 Task: Check the average views per listing of backyard in the last 3 years.
Action: Mouse moved to (901, 198)
Screenshot: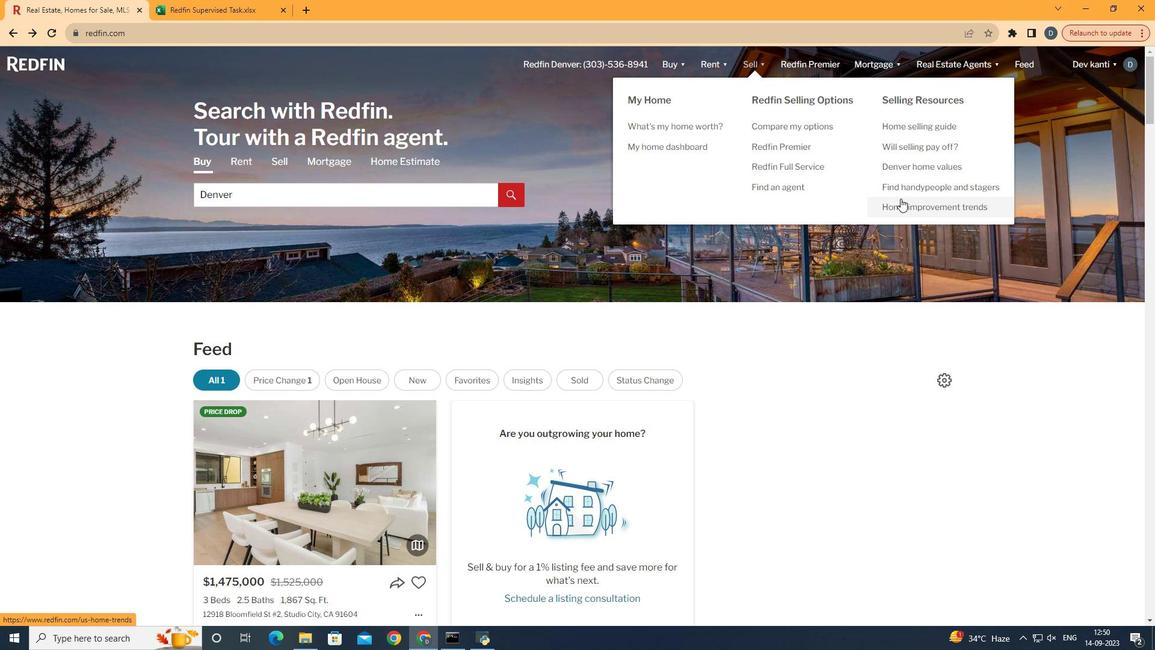 
Action: Mouse pressed left at (901, 198)
Screenshot: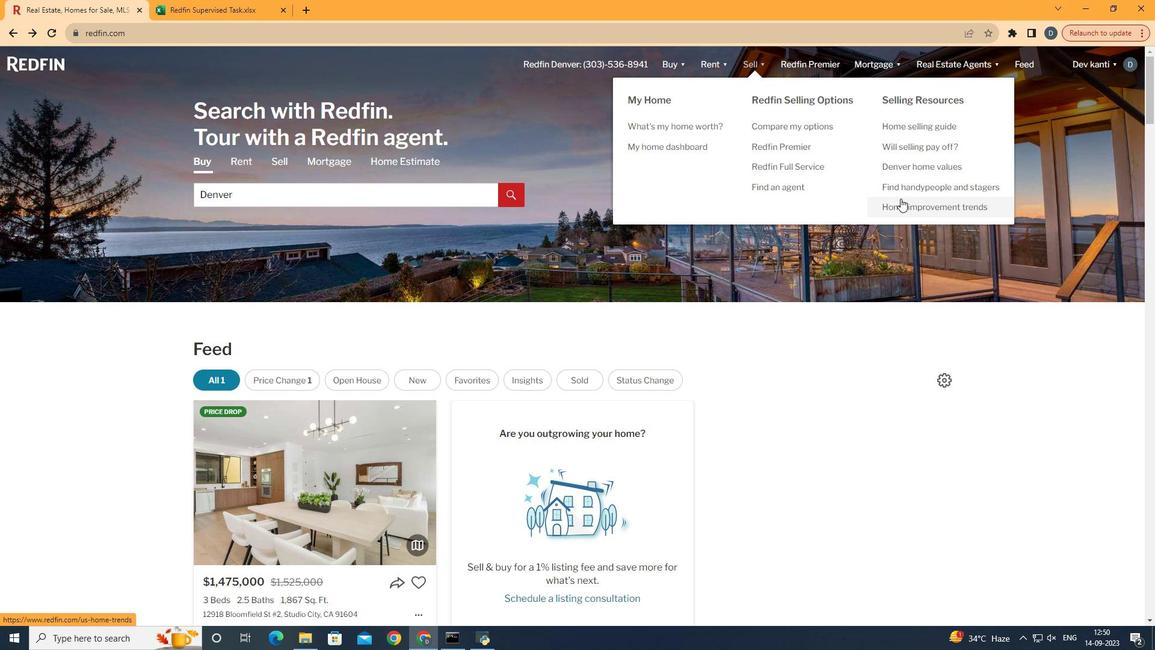 
Action: Mouse moved to (284, 222)
Screenshot: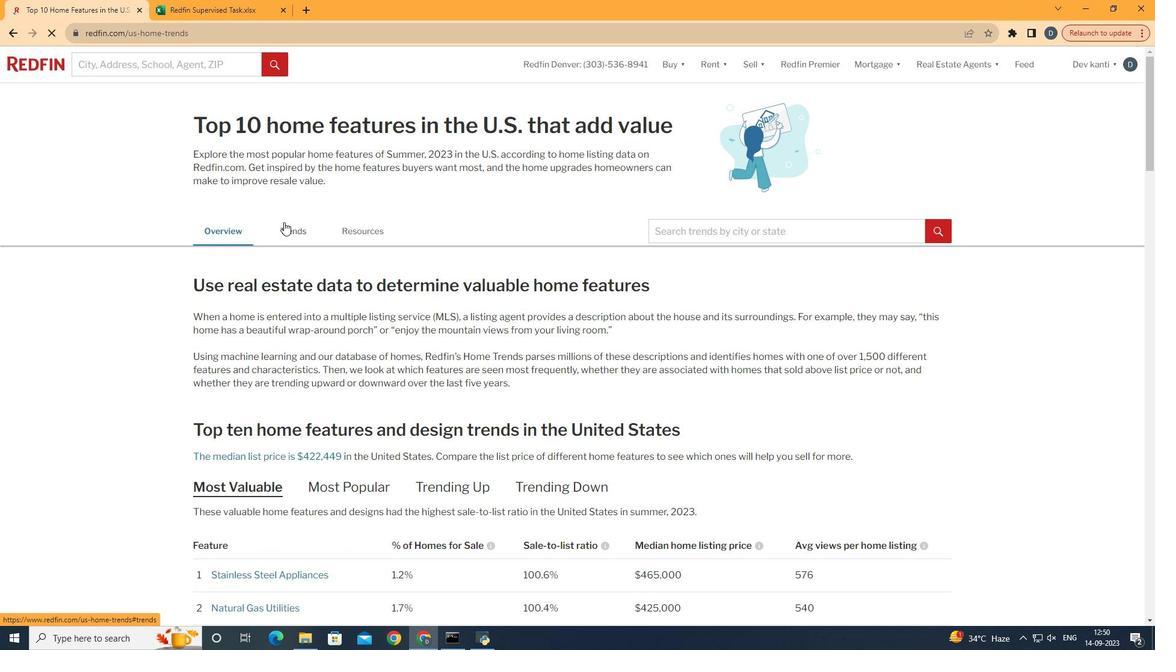 
Action: Mouse pressed left at (284, 222)
Screenshot: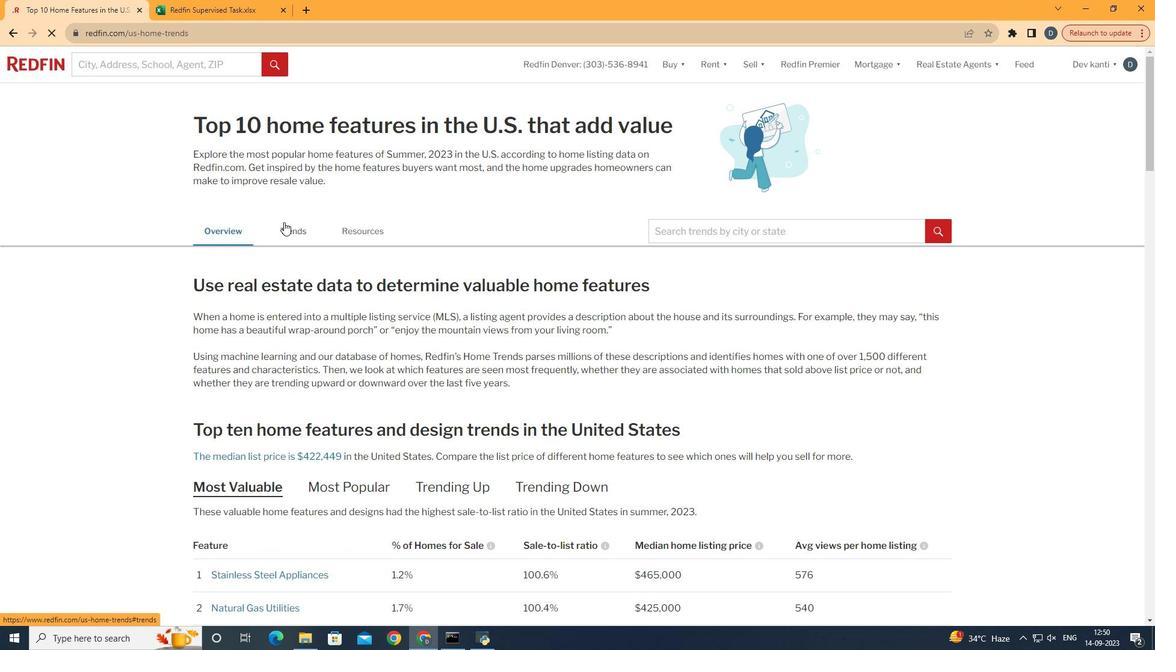 
Action: Mouse moved to (349, 310)
Screenshot: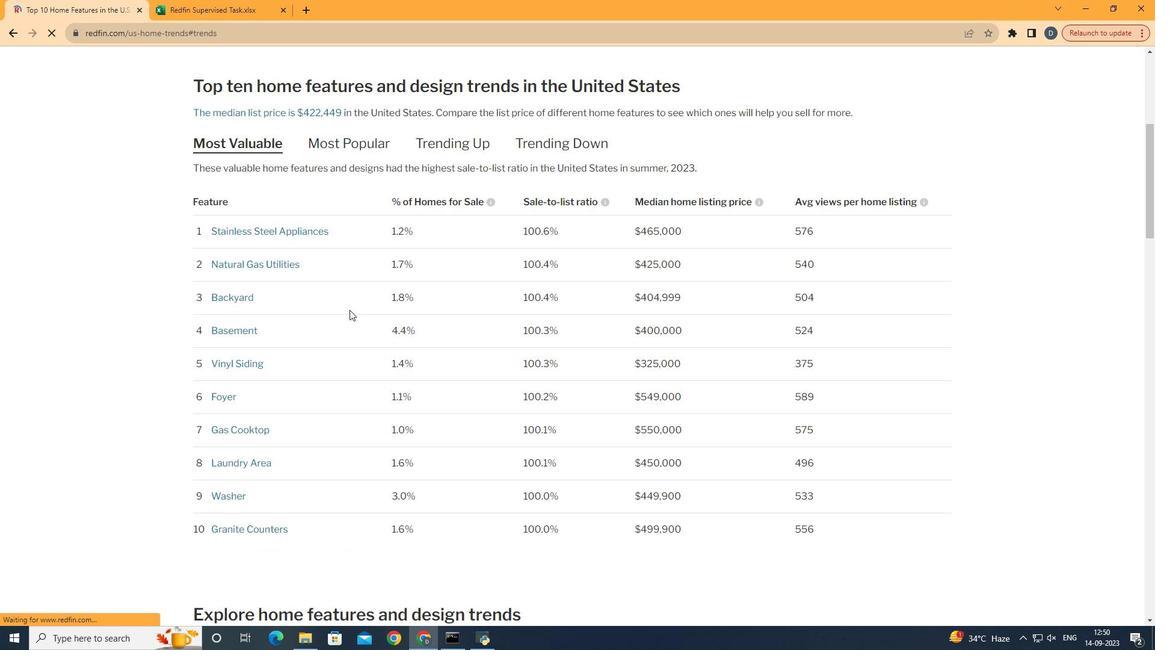 
Action: Mouse scrolled (349, 309) with delta (0, 0)
Screenshot: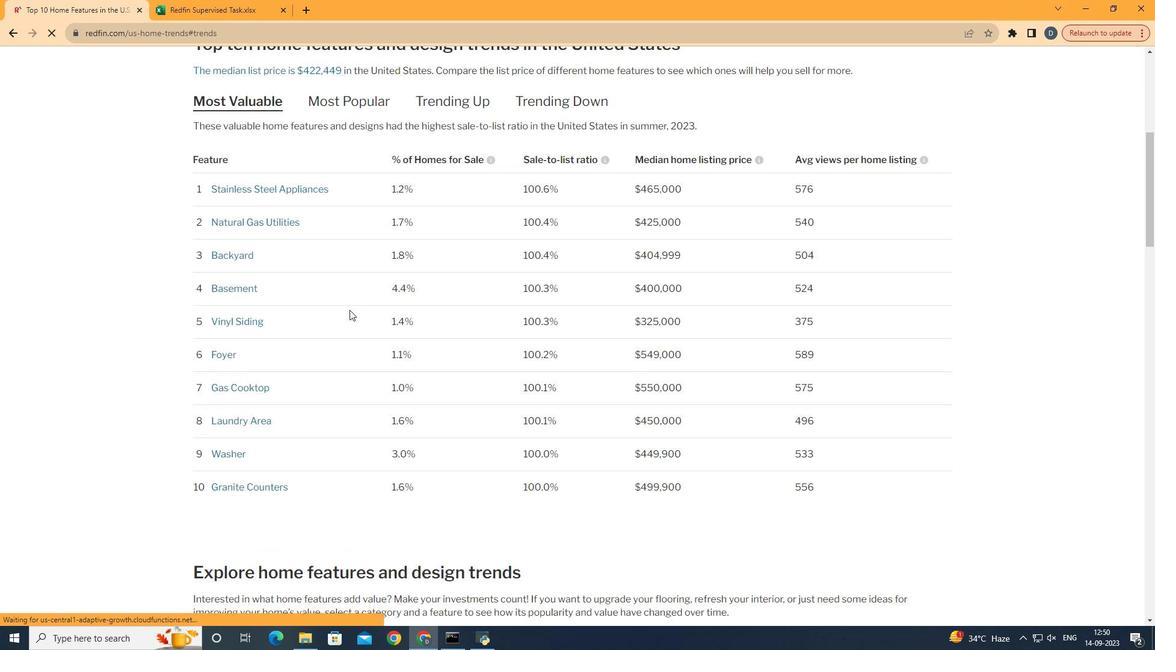 
Action: Mouse scrolled (349, 309) with delta (0, 0)
Screenshot: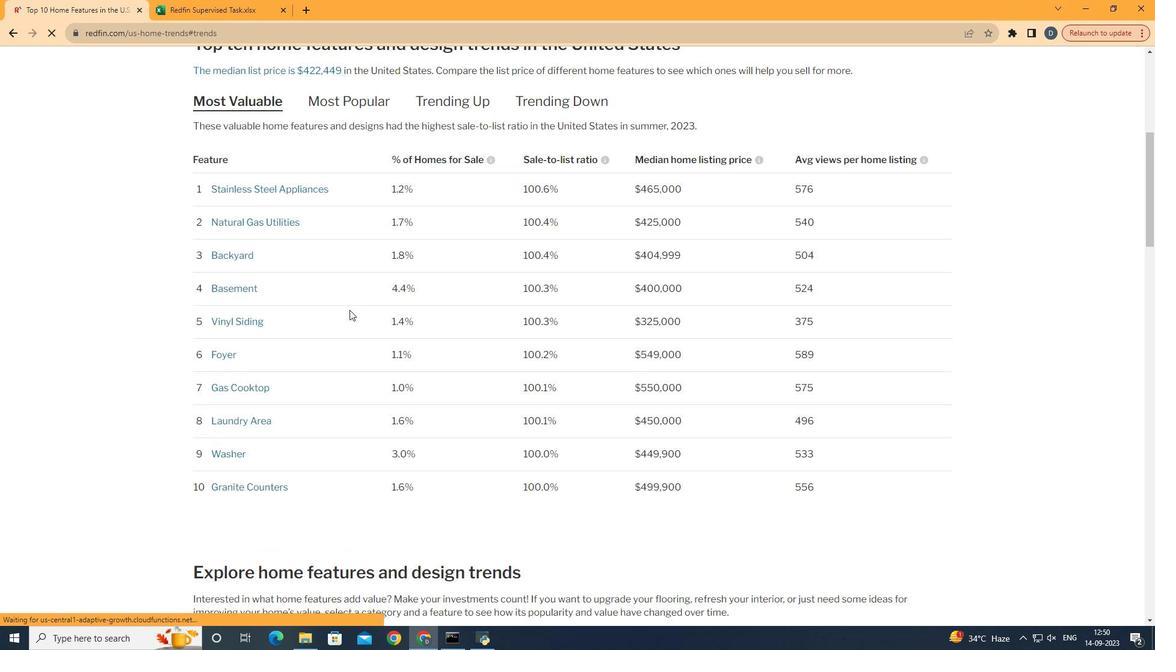
Action: Mouse scrolled (349, 309) with delta (0, 0)
Screenshot: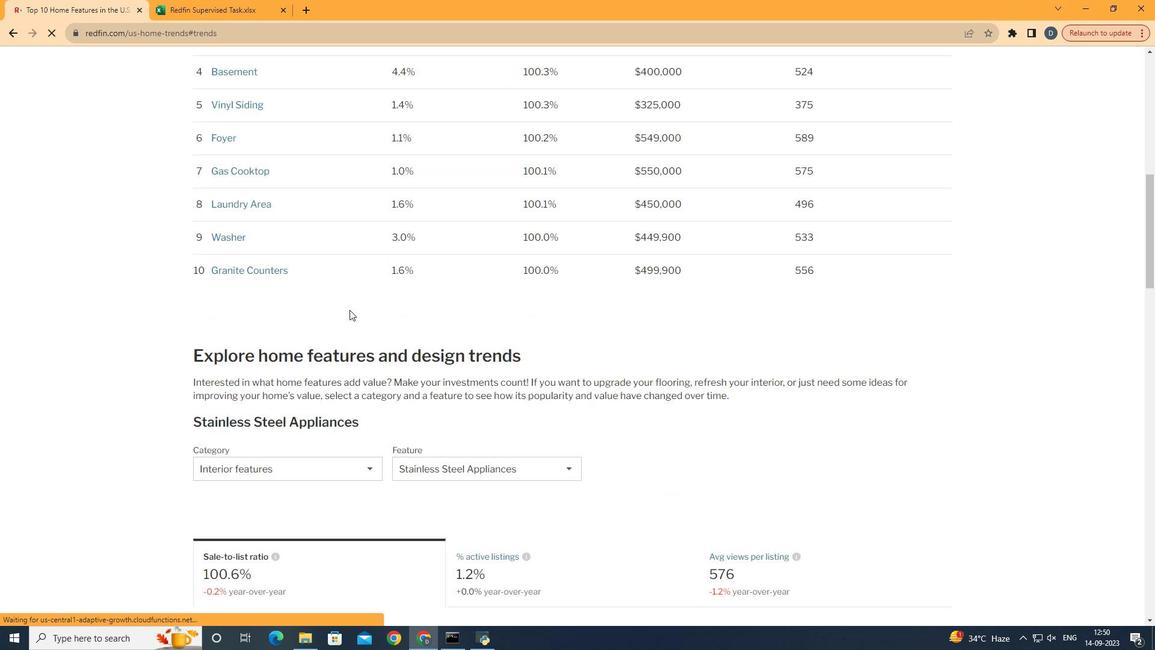 
Action: Mouse scrolled (349, 309) with delta (0, 0)
Screenshot: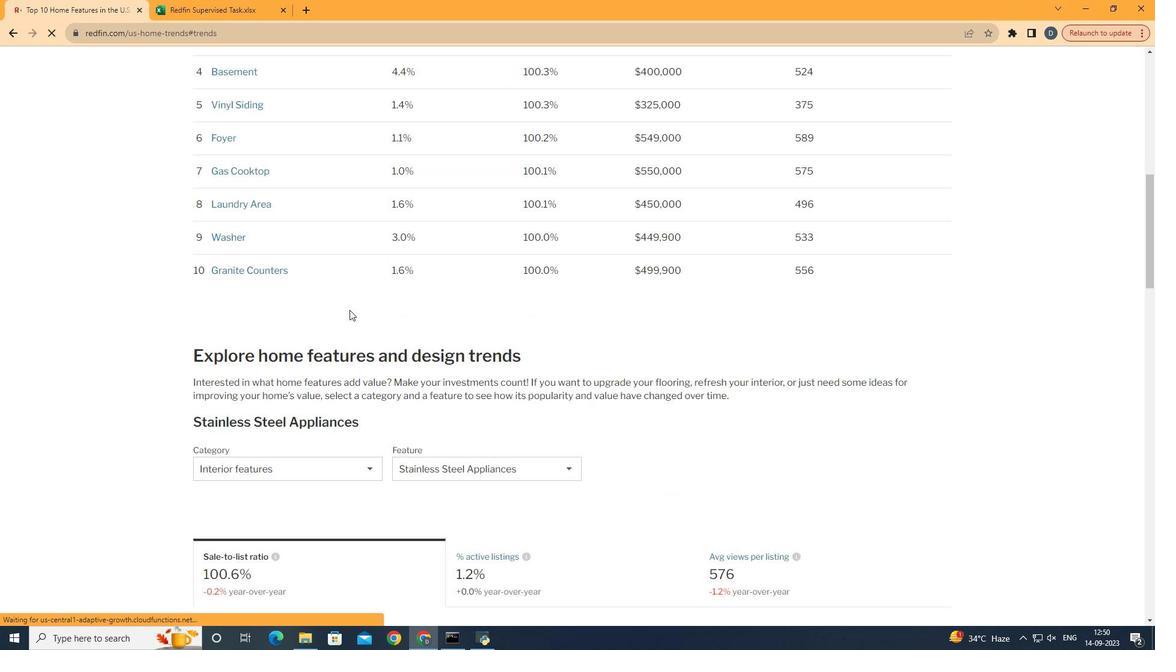 
Action: Mouse scrolled (349, 309) with delta (0, 0)
Screenshot: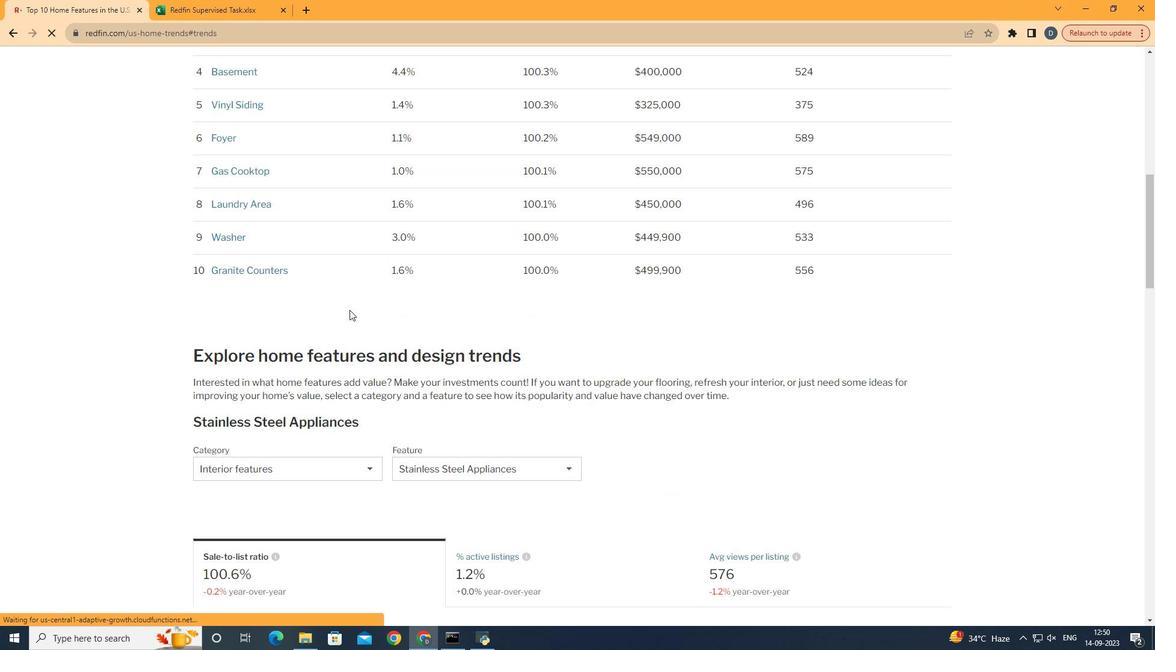 
Action: Mouse scrolled (349, 309) with delta (0, 0)
Screenshot: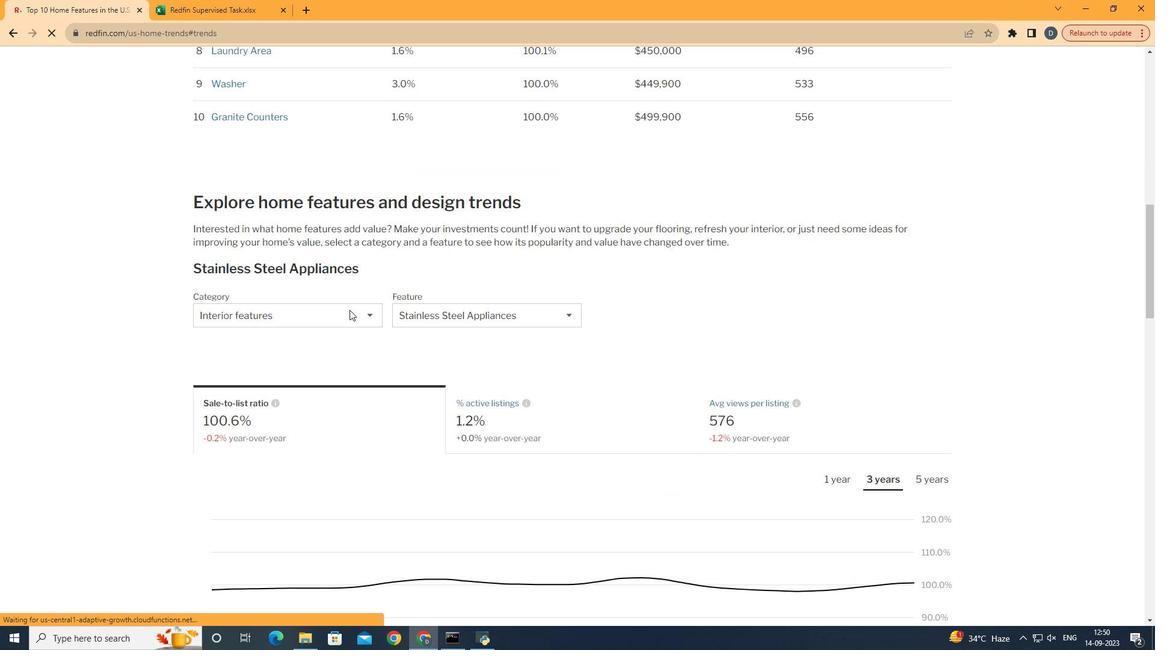 
Action: Mouse scrolled (349, 309) with delta (0, 0)
Screenshot: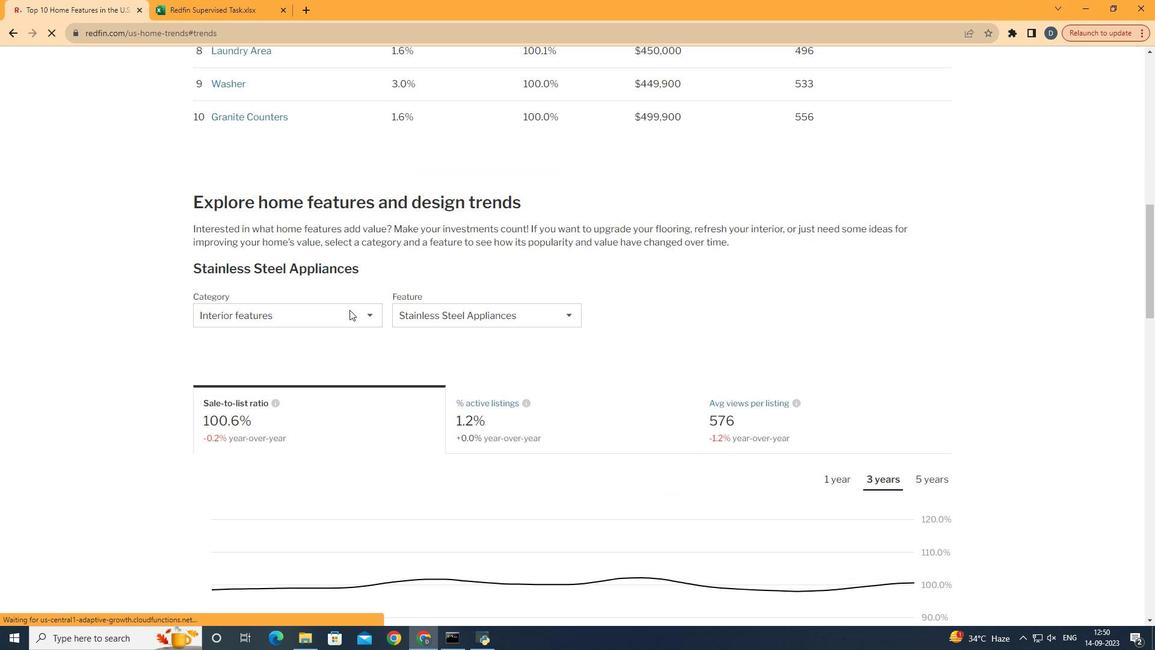 
Action: Mouse moved to (349, 310)
Screenshot: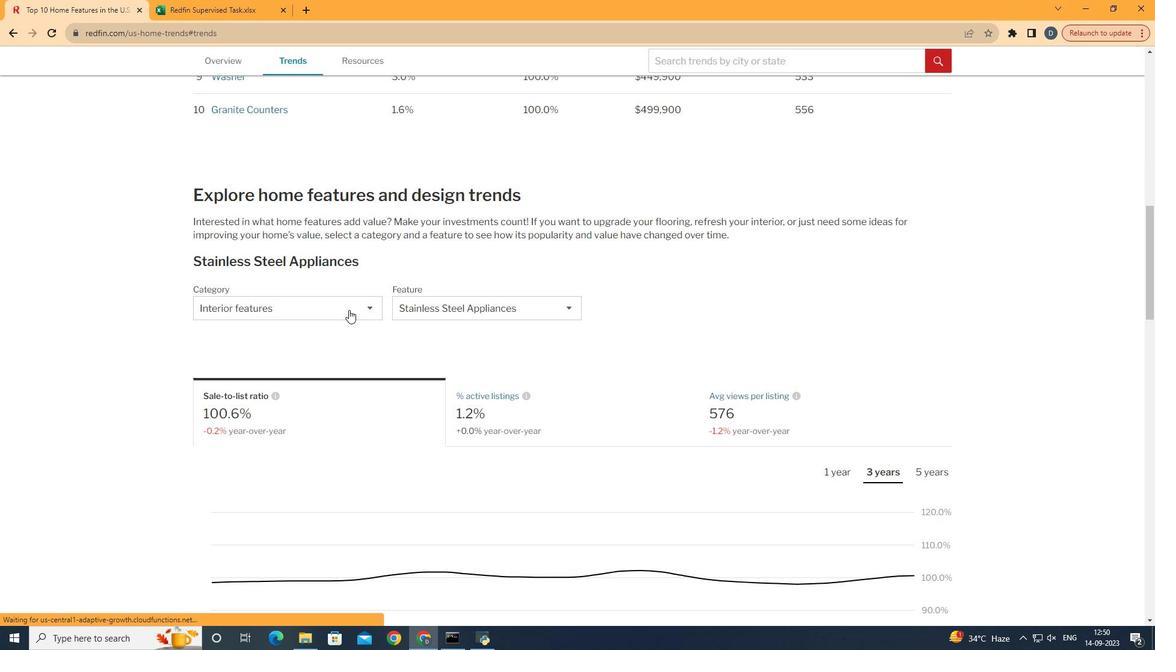 
Action: Mouse scrolled (349, 309) with delta (0, 0)
Screenshot: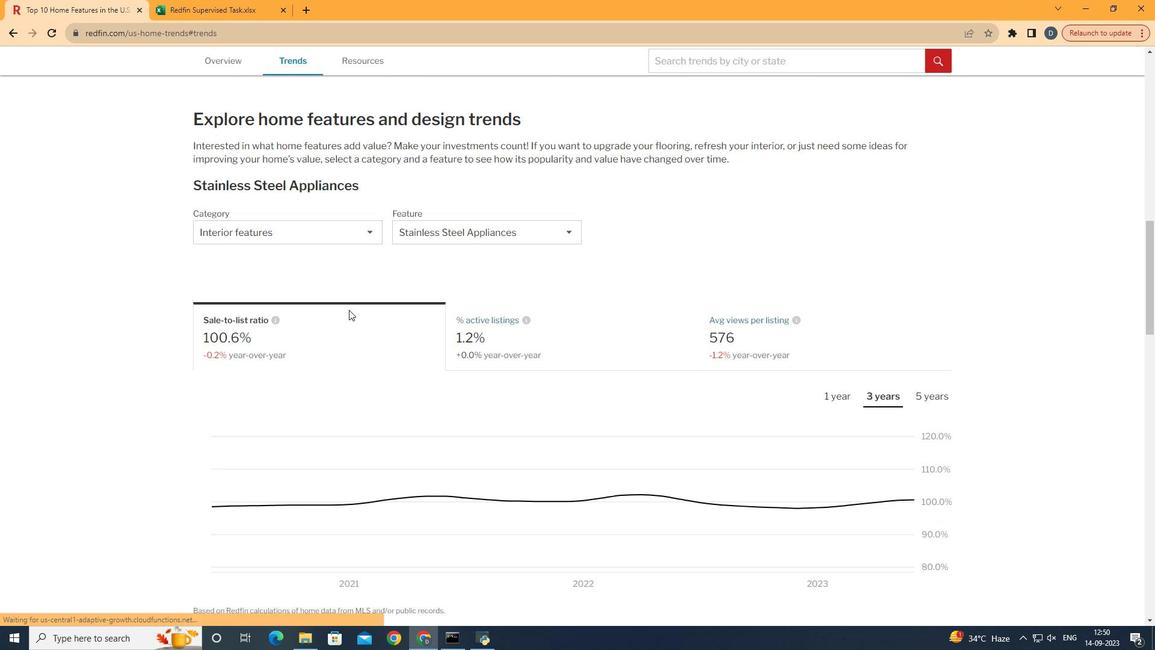 
Action: Mouse scrolled (349, 309) with delta (0, 0)
Screenshot: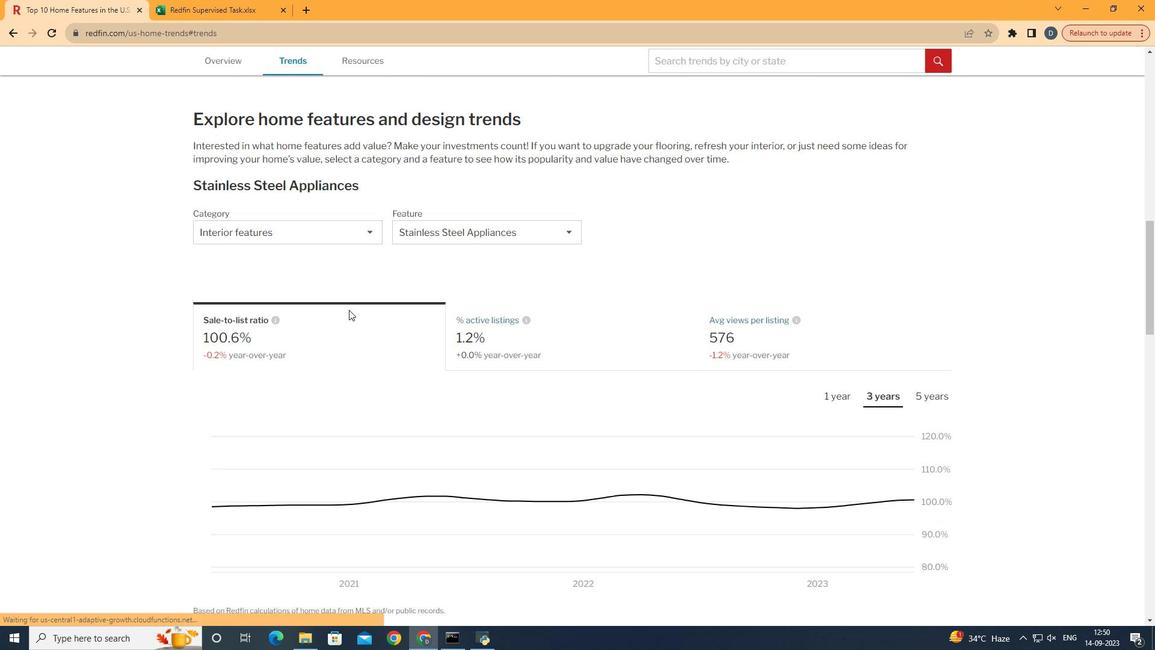 
Action: Mouse scrolled (349, 309) with delta (0, 0)
Screenshot: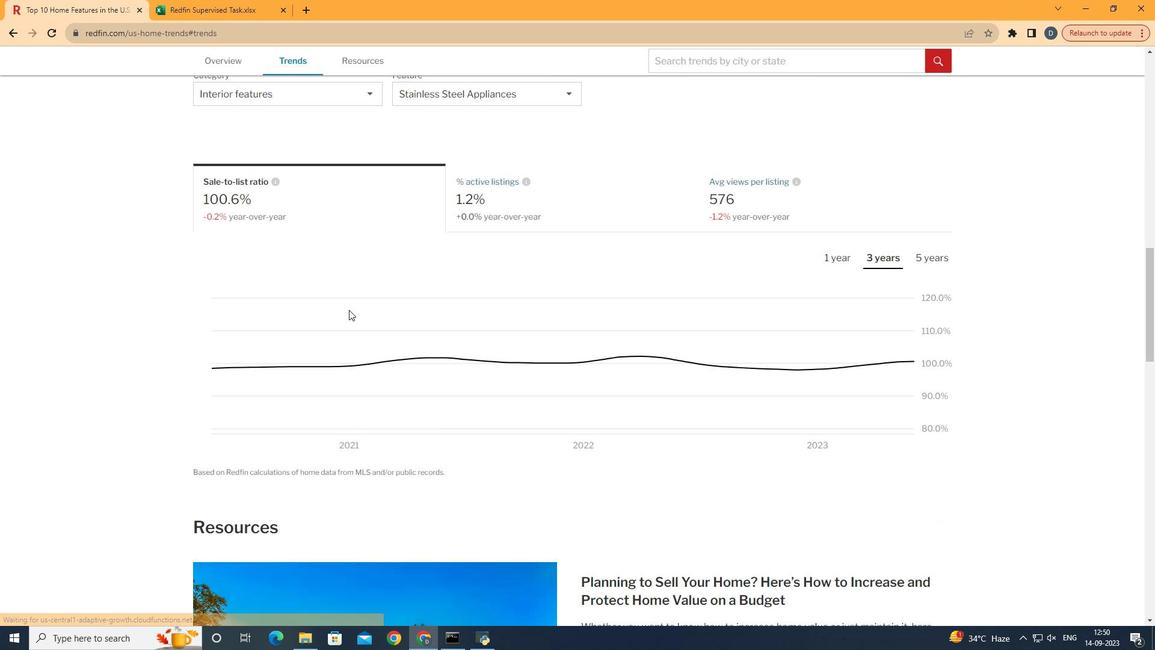 
Action: Mouse scrolled (349, 309) with delta (0, 0)
Screenshot: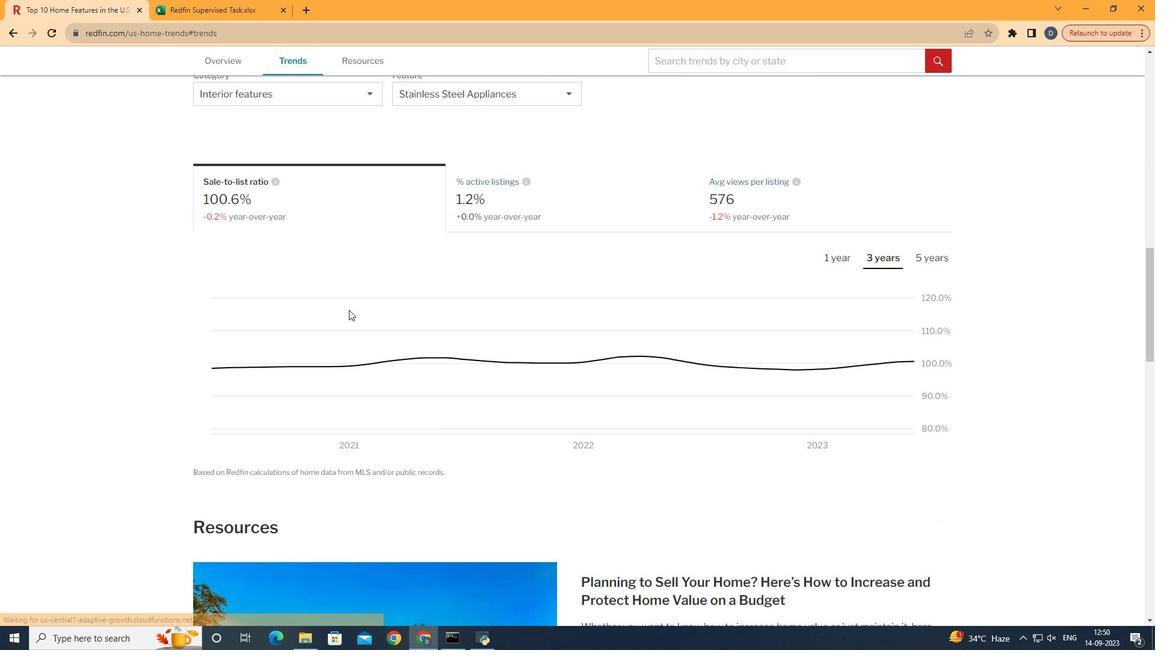 
Action: Mouse moved to (337, 277)
Screenshot: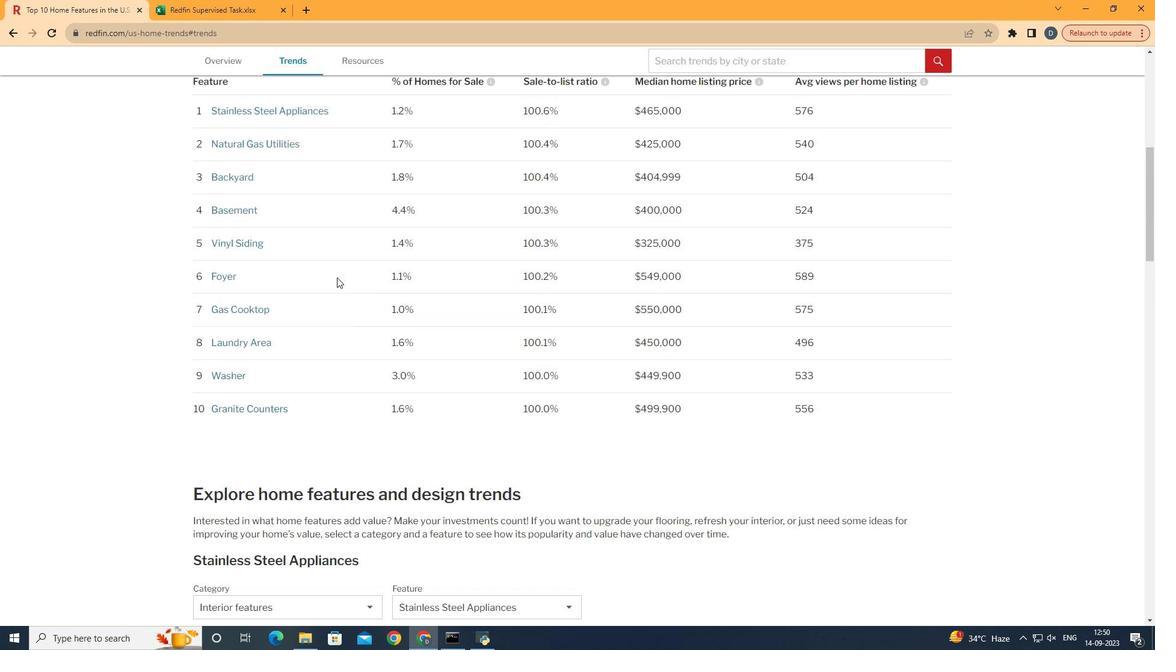 
Action: Mouse scrolled (337, 278) with delta (0, 0)
Screenshot: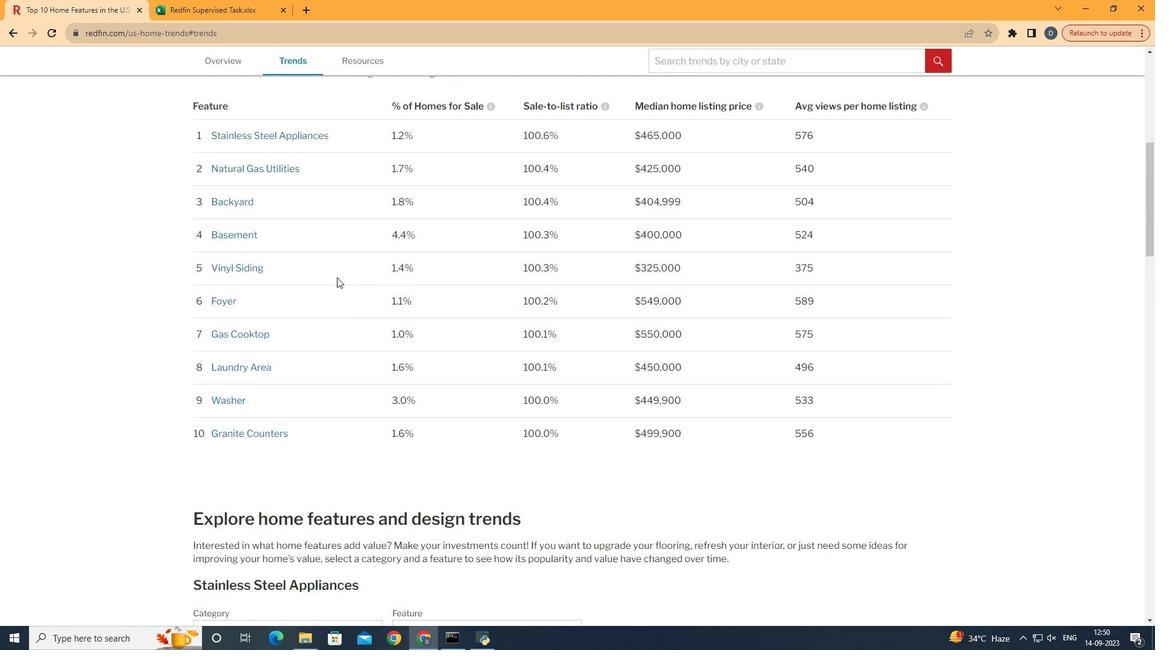
Action: Mouse scrolled (337, 276) with delta (0, 0)
Screenshot: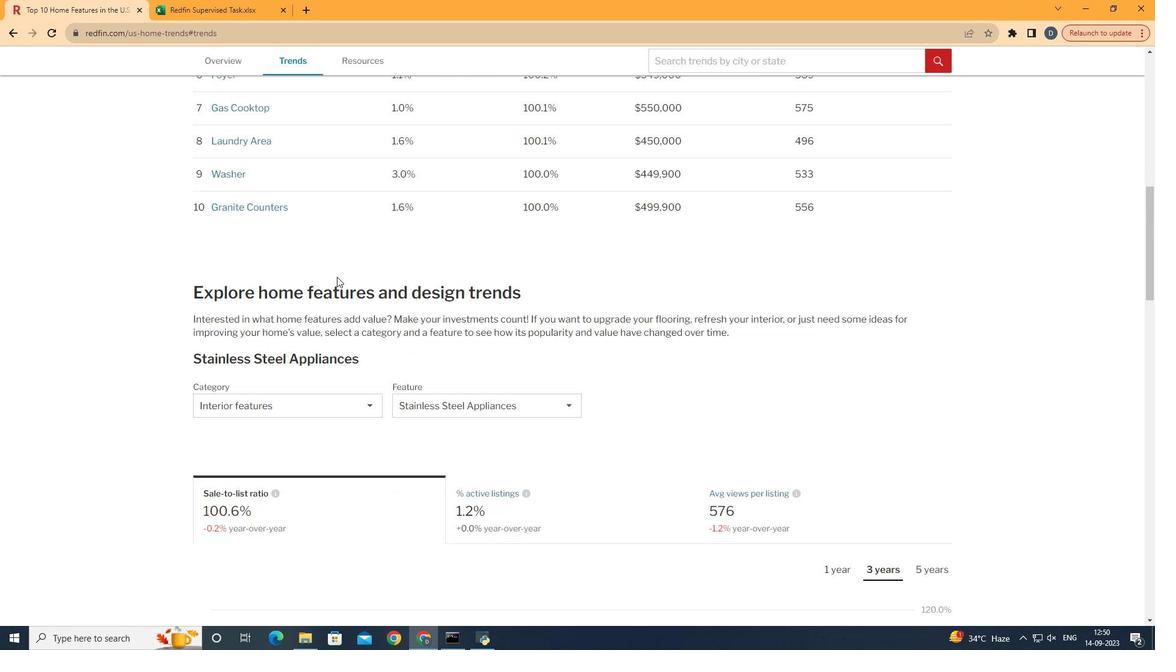 
Action: Mouse scrolled (337, 276) with delta (0, 0)
Screenshot: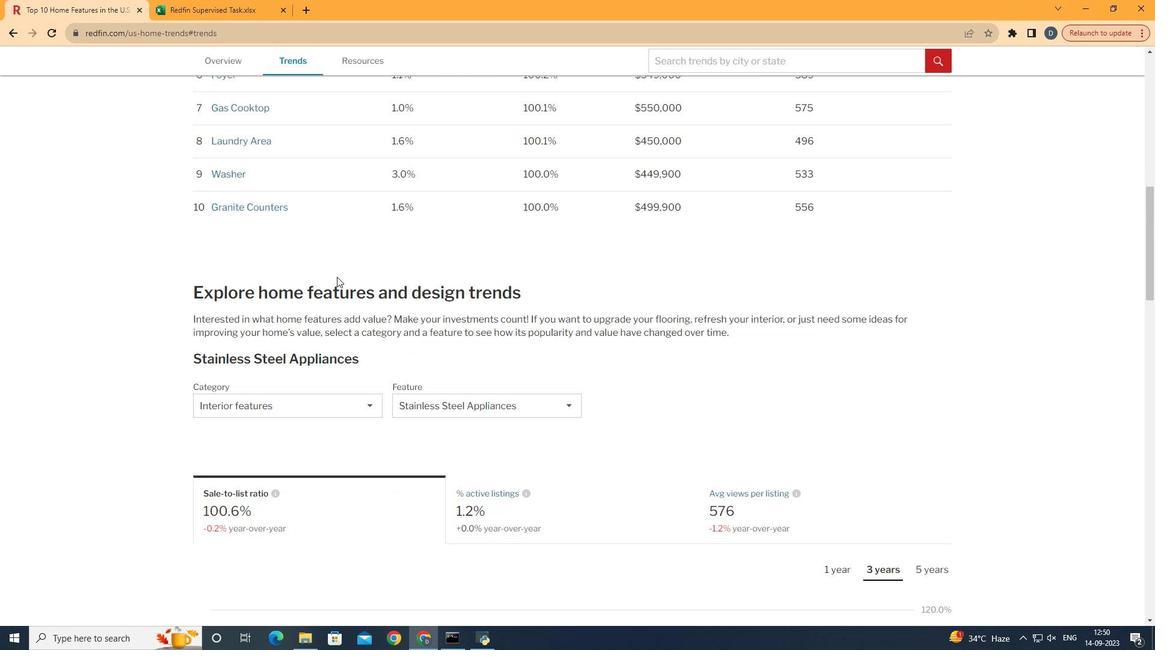 
Action: Mouse scrolled (337, 276) with delta (0, 0)
Screenshot: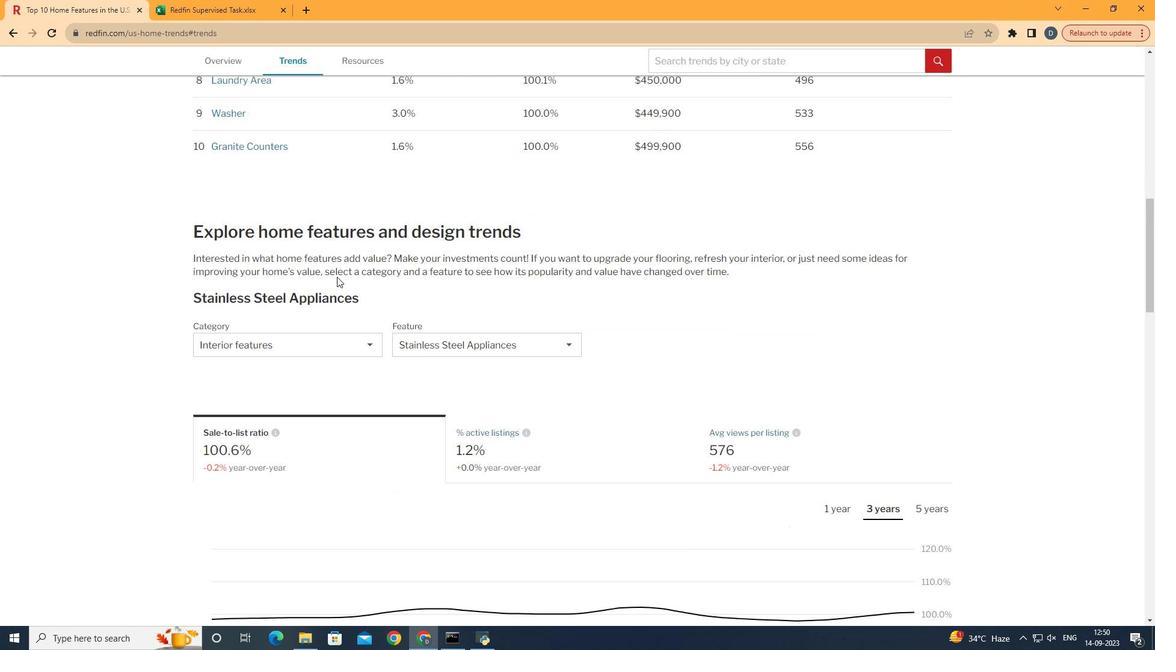 
Action: Mouse scrolled (337, 276) with delta (0, 0)
Screenshot: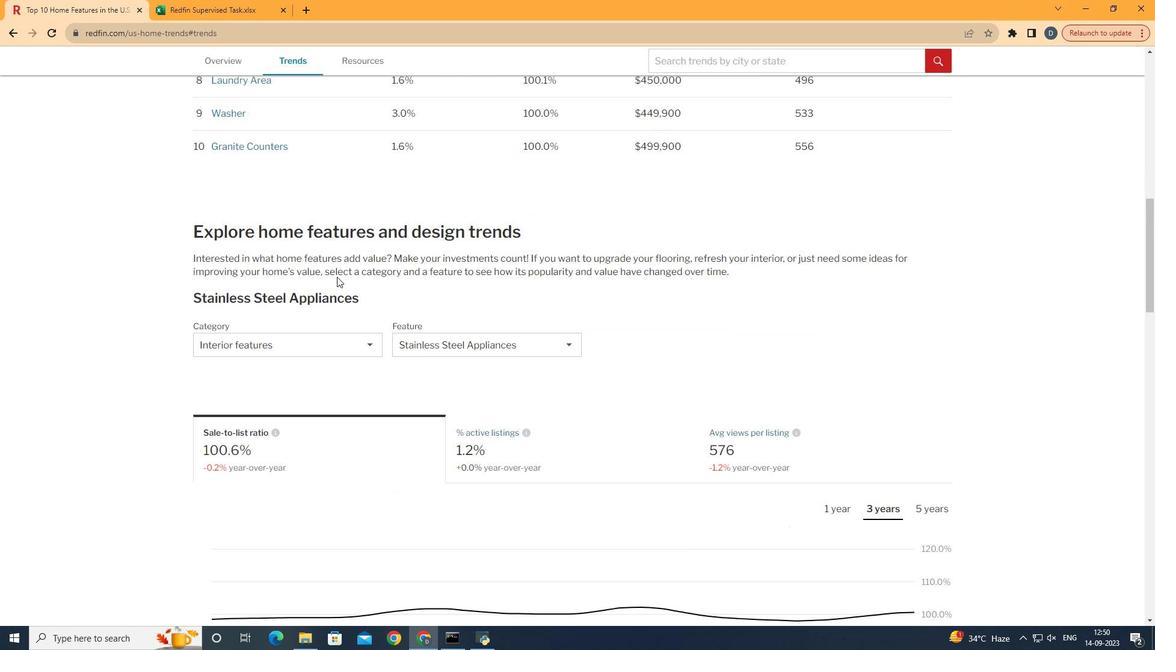 
Action: Mouse moved to (337, 276)
Screenshot: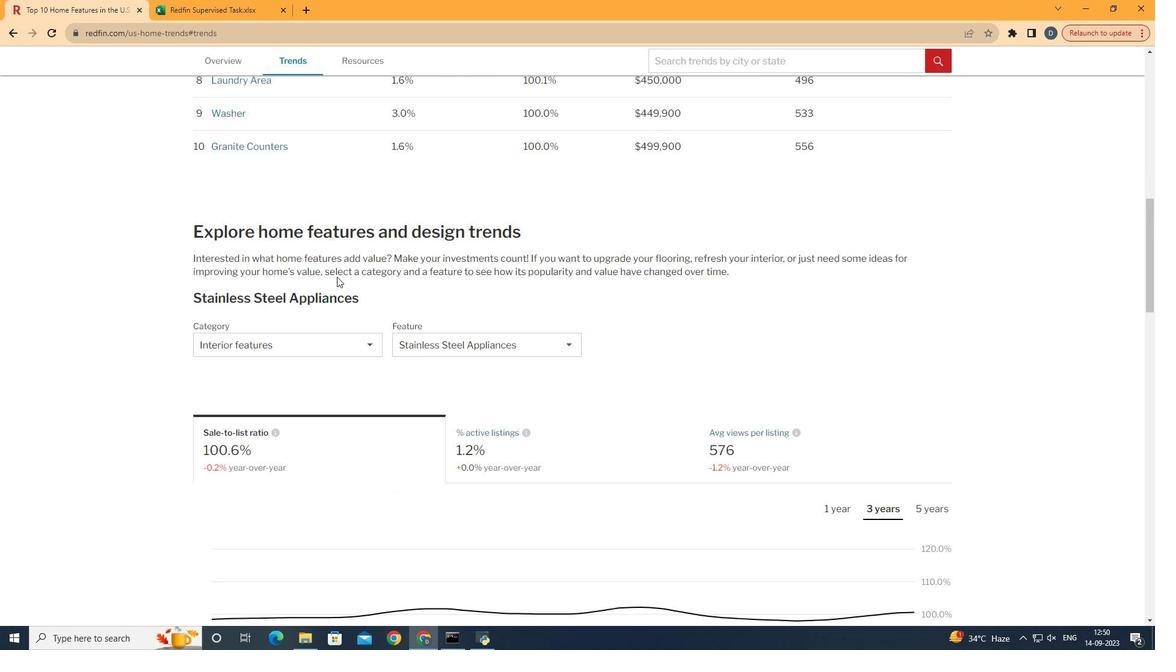 
Action: Mouse scrolled (337, 276) with delta (0, 0)
Screenshot: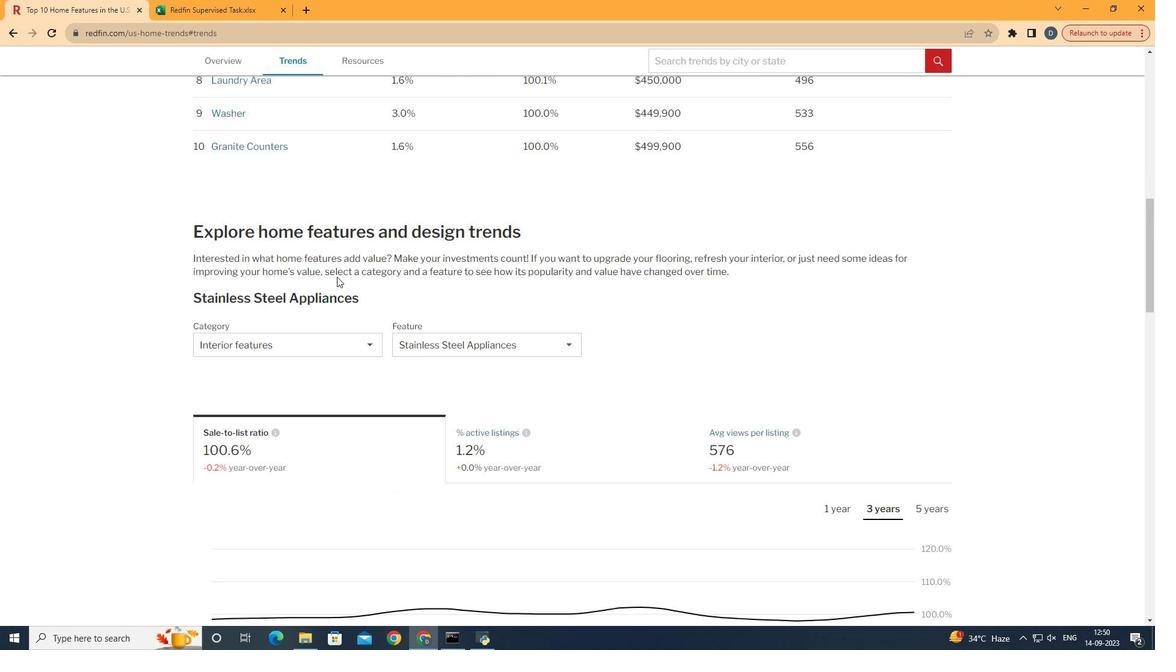 
Action: Mouse scrolled (337, 276) with delta (0, 0)
Screenshot: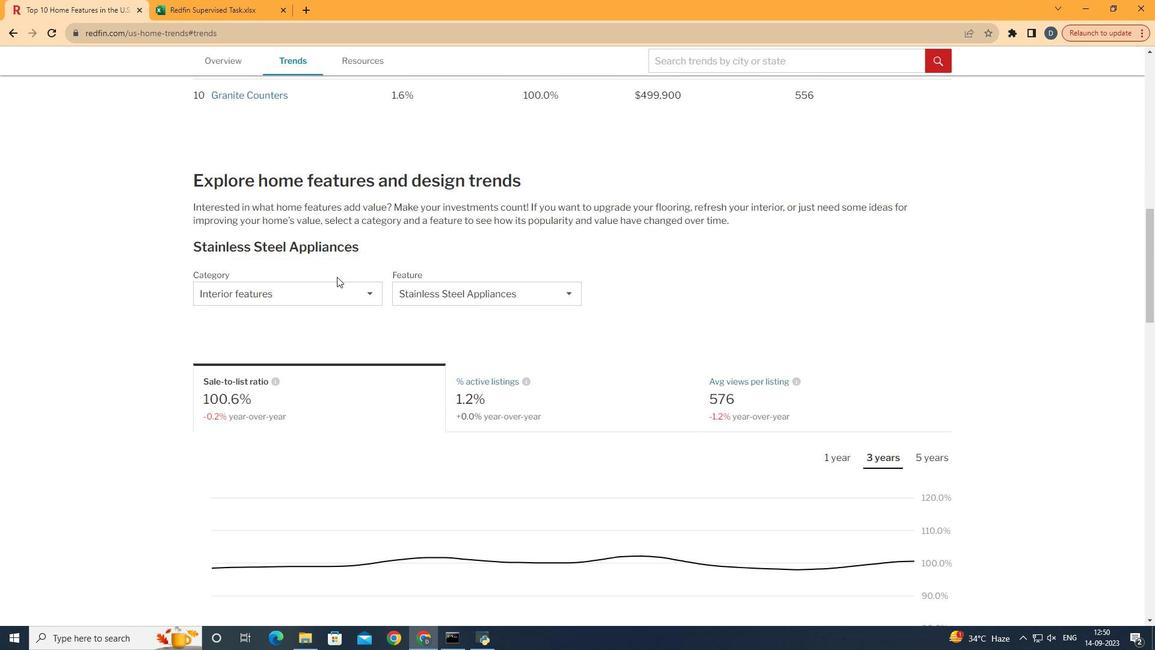 
Action: Mouse scrolled (337, 276) with delta (0, 0)
Screenshot: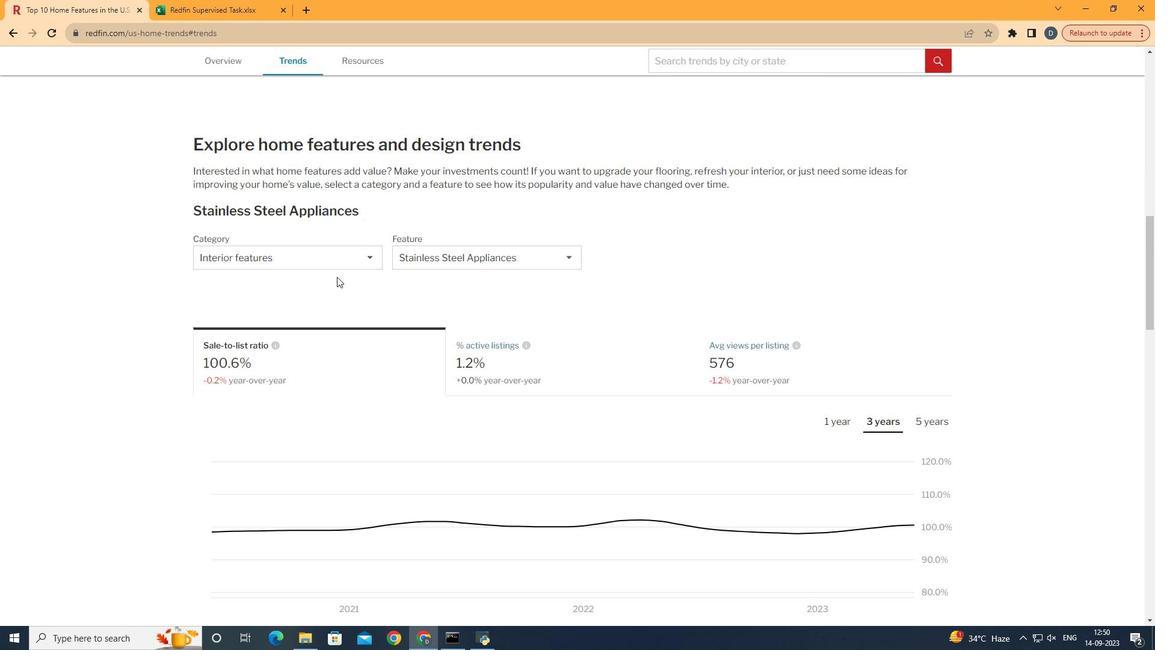
Action: Mouse moved to (344, 222)
Screenshot: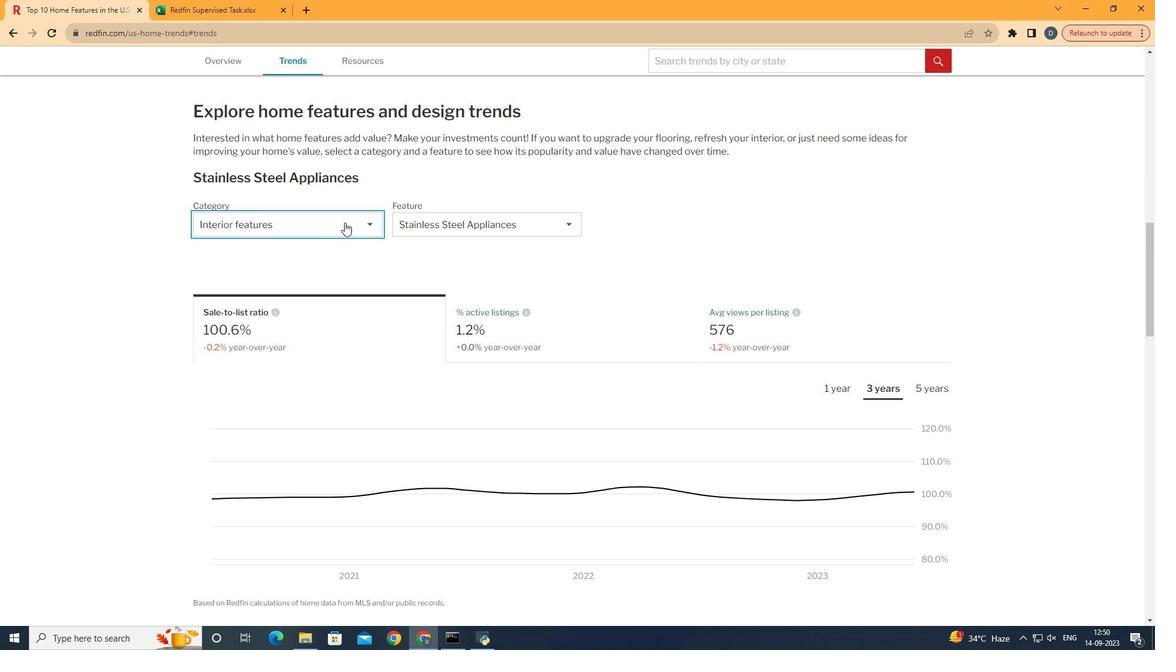 
Action: Mouse pressed left at (344, 222)
Screenshot: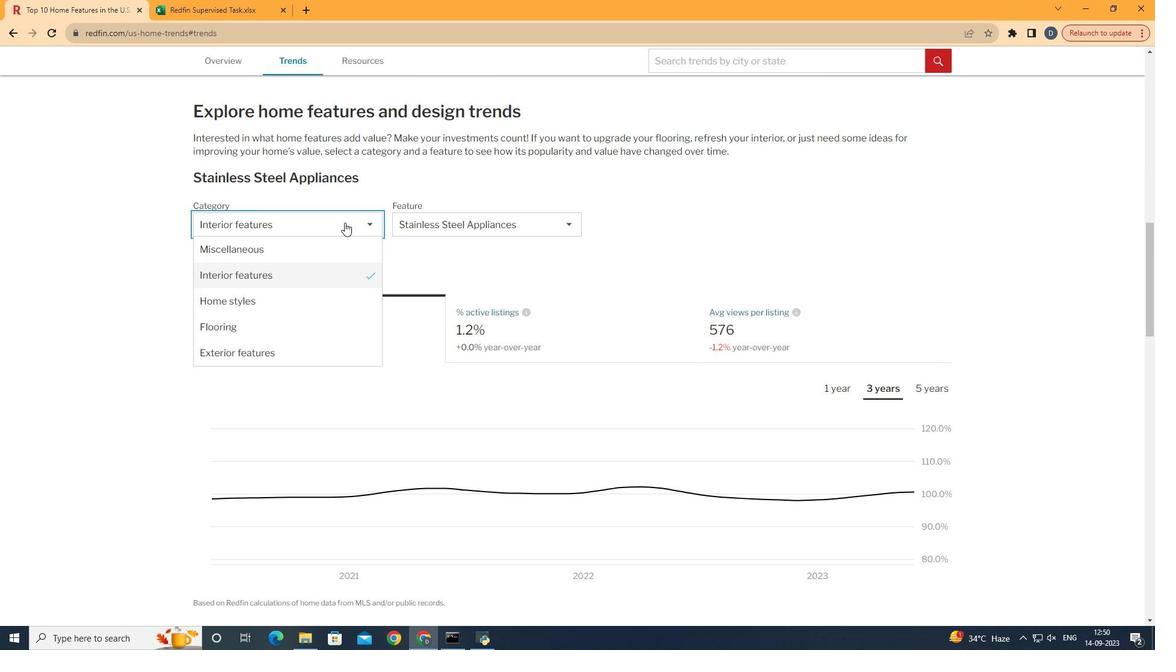 
Action: Mouse moved to (318, 341)
Screenshot: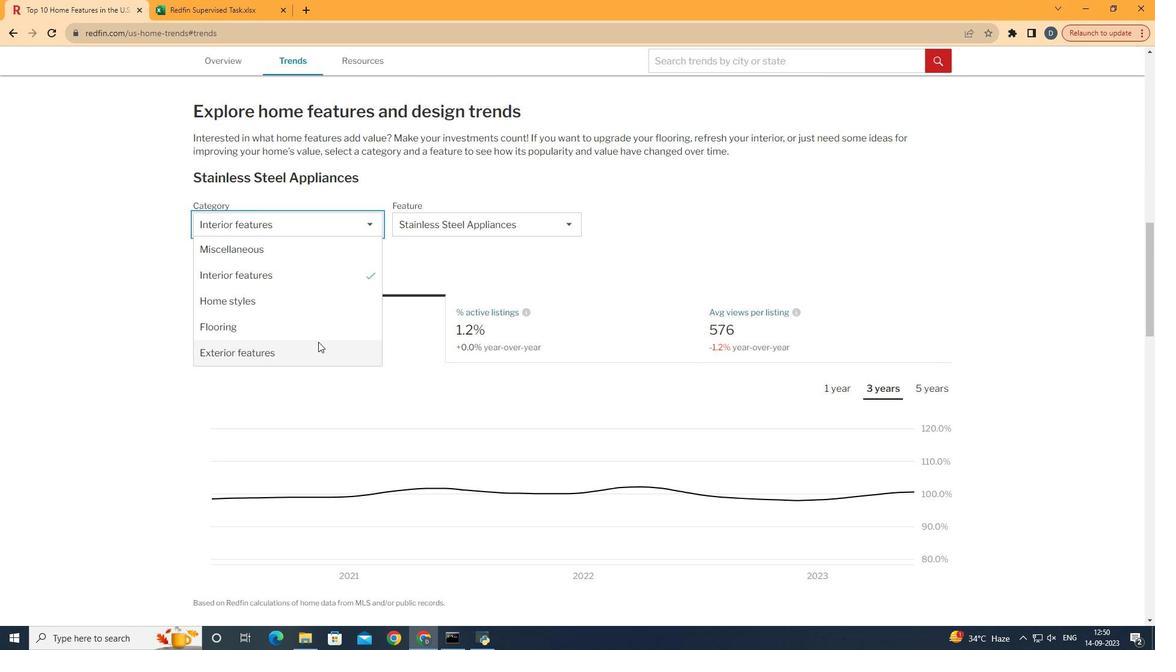 
Action: Mouse pressed left at (318, 341)
Screenshot: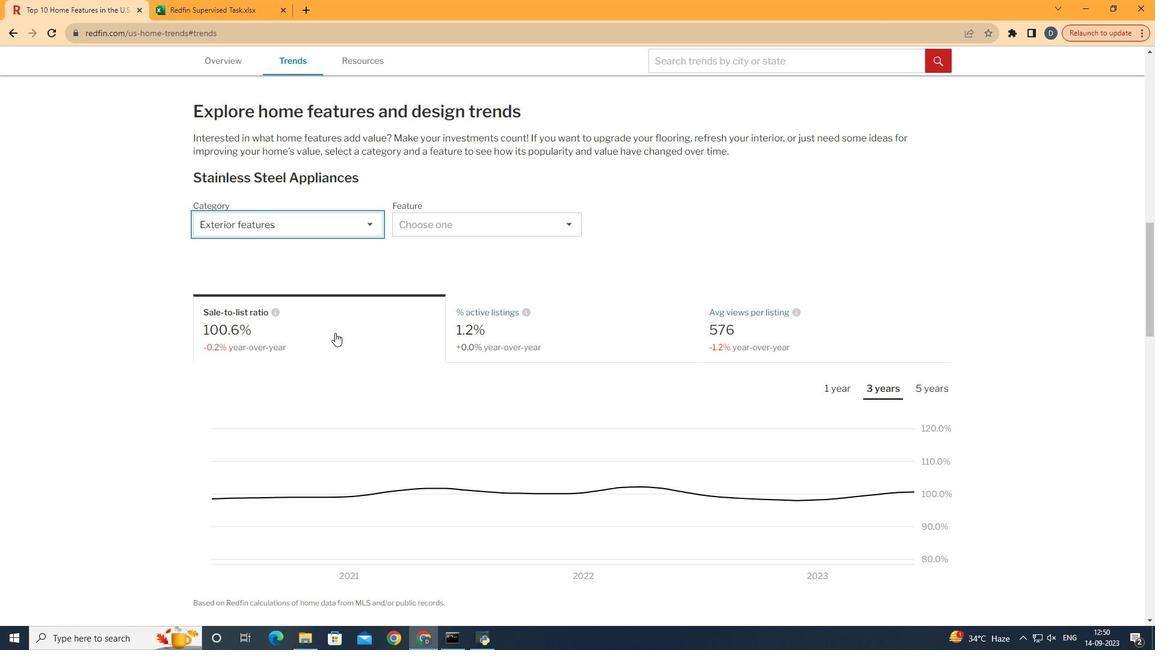 
Action: Mouse moved to (461, 236)
Screenshot: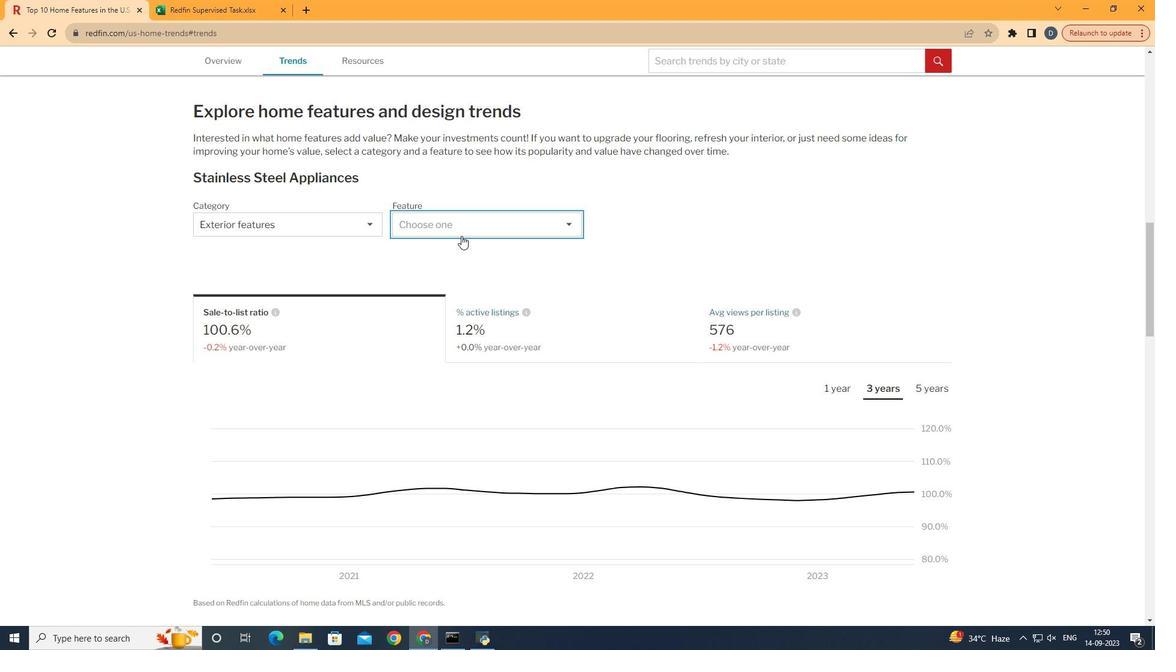 
Action: Mouse pressed left at (461, 236)
Screenshot: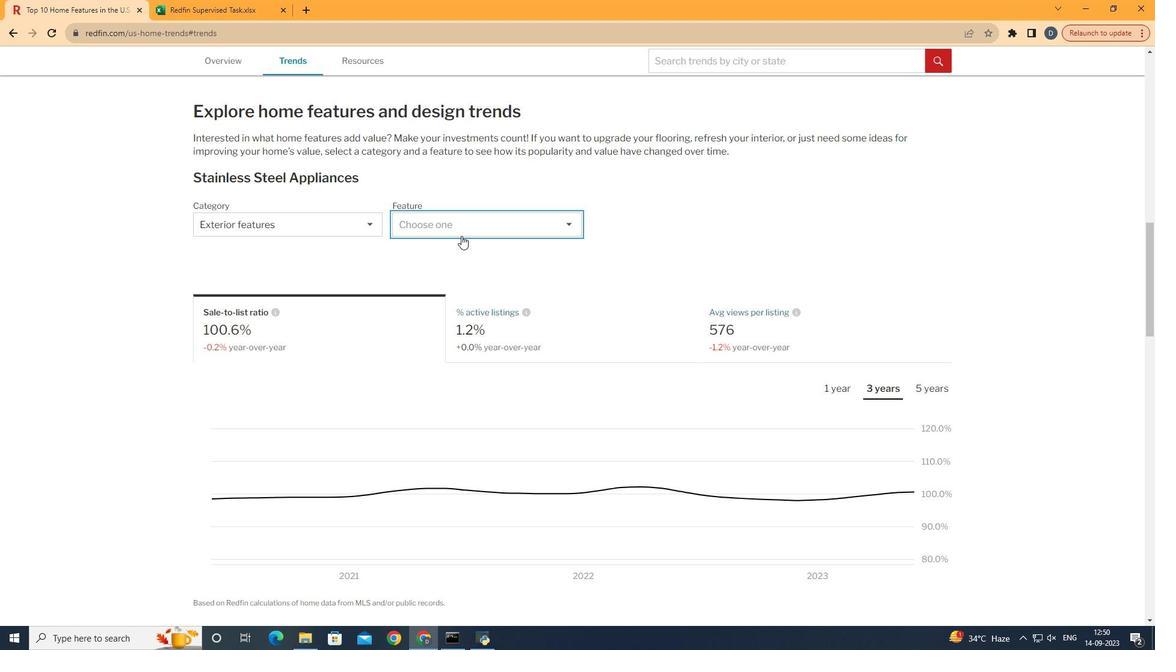 
Action: Mouse moved to (498, 324)
Screenshot: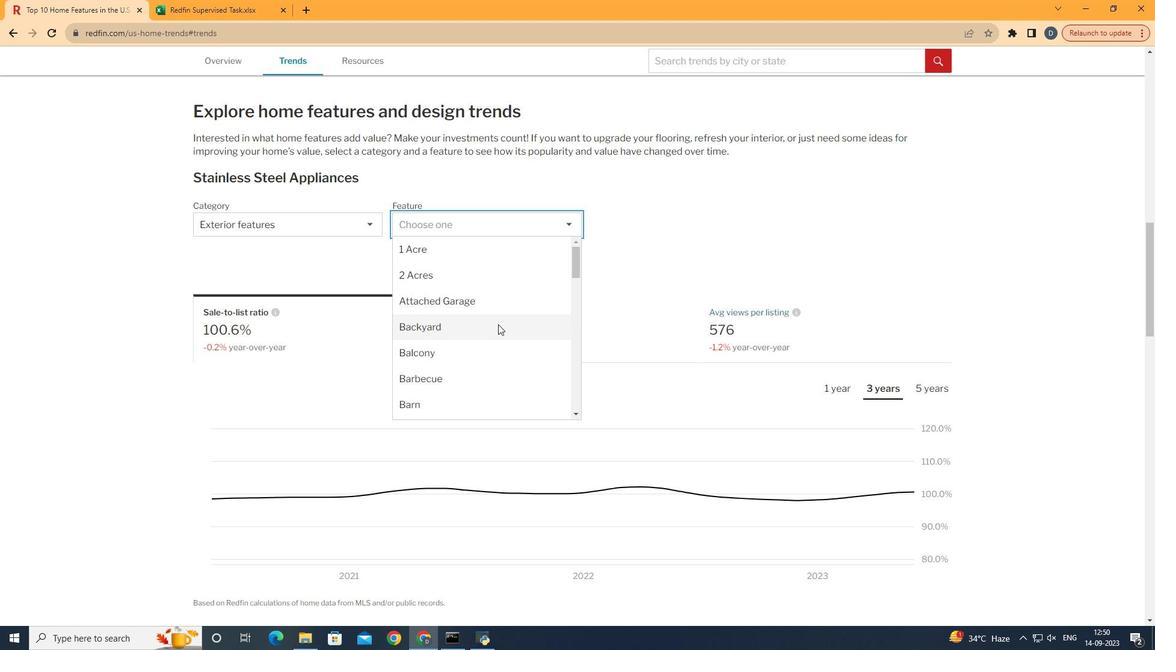 
Action: Mouse pressed left at (498, 324)
Screenshot: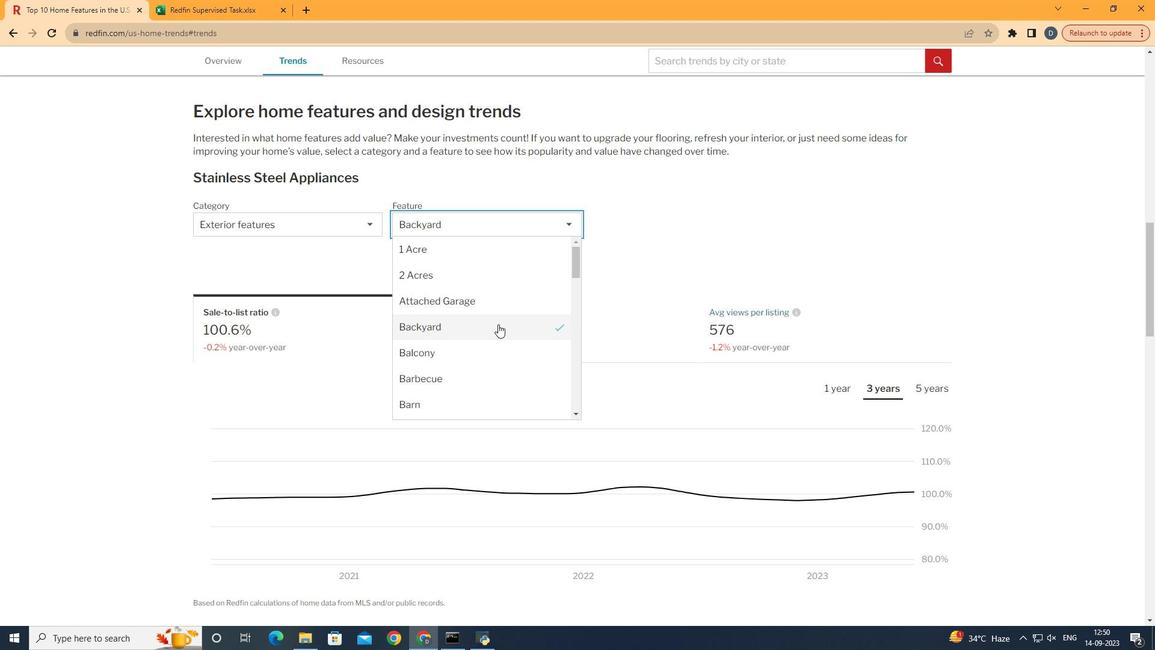
Action: Mouse moved to (579, 245)
Screenshot: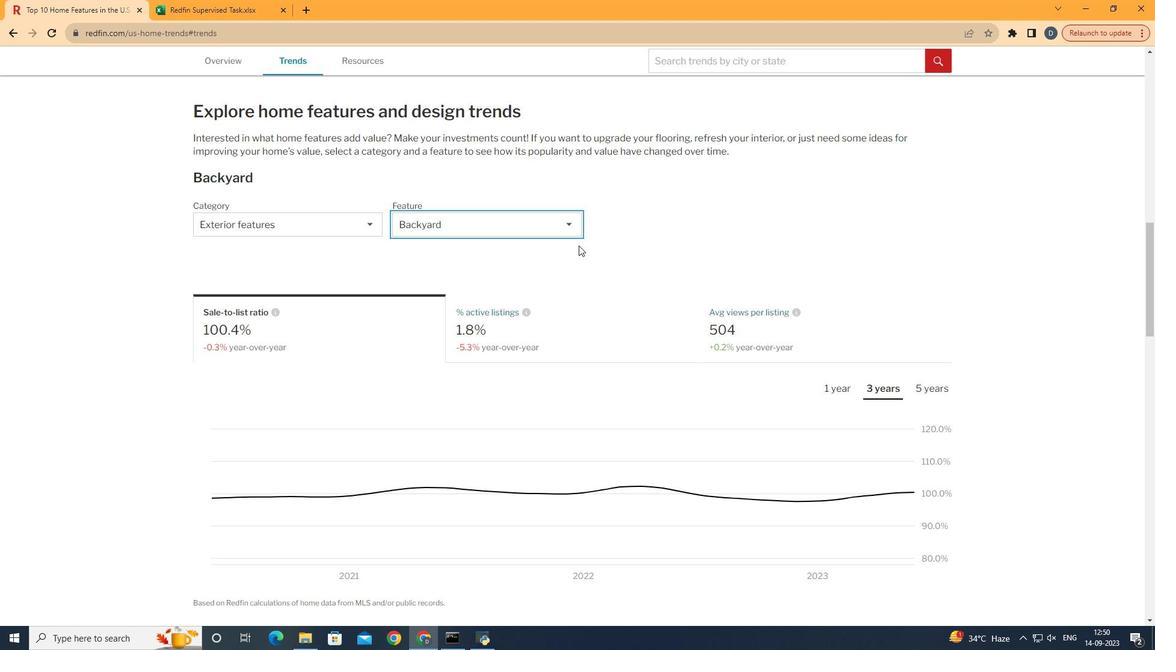 
Action: Mouse pressed left at (579, 245)
Screenshot: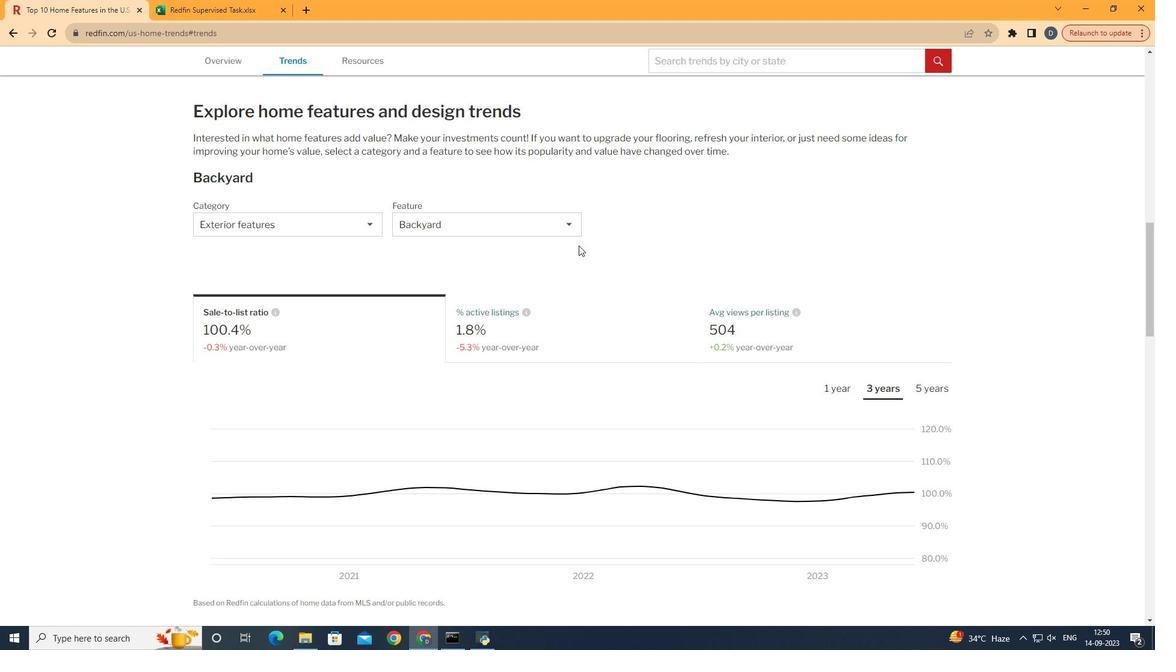 
Action: Mouse scrolled (579, 245) with delta (0, 0)
Screenshot: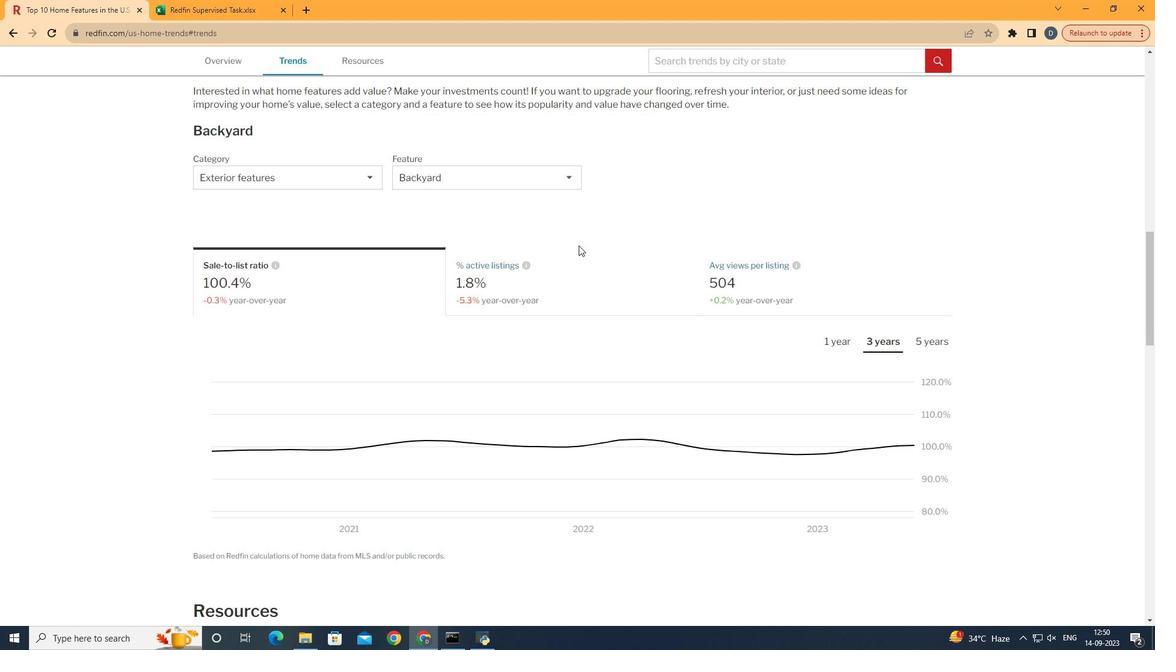 
Action: Mouse moved to (828, 270)
Screenshot: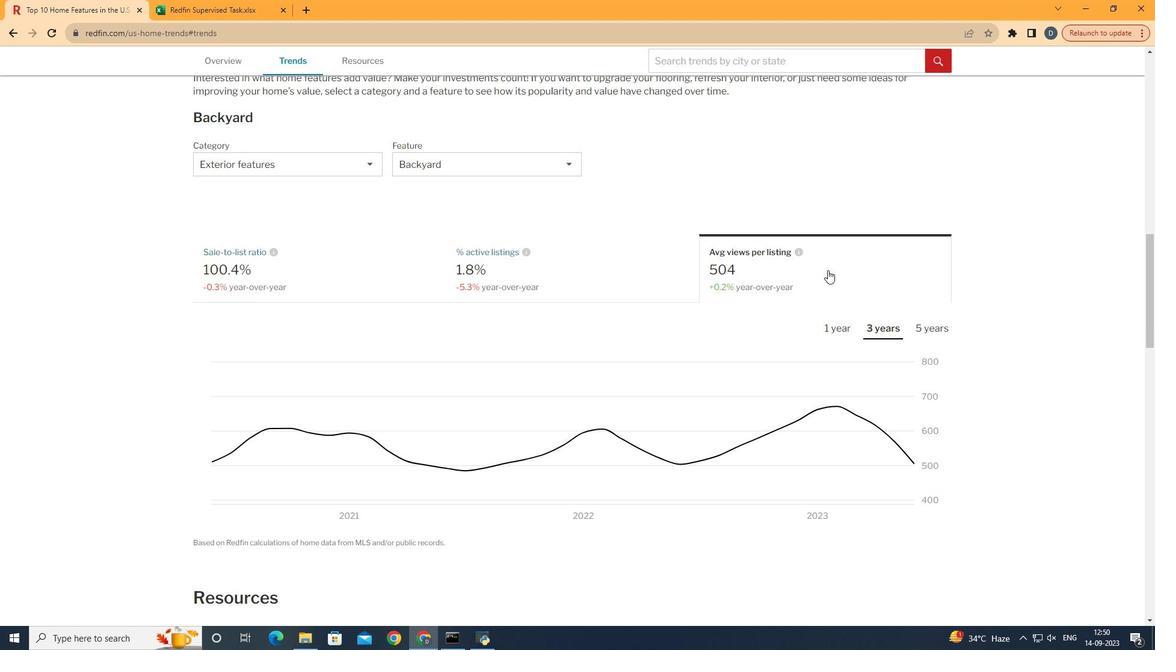 
Action: Mouse pressed left at (828, 270)
Screenshot: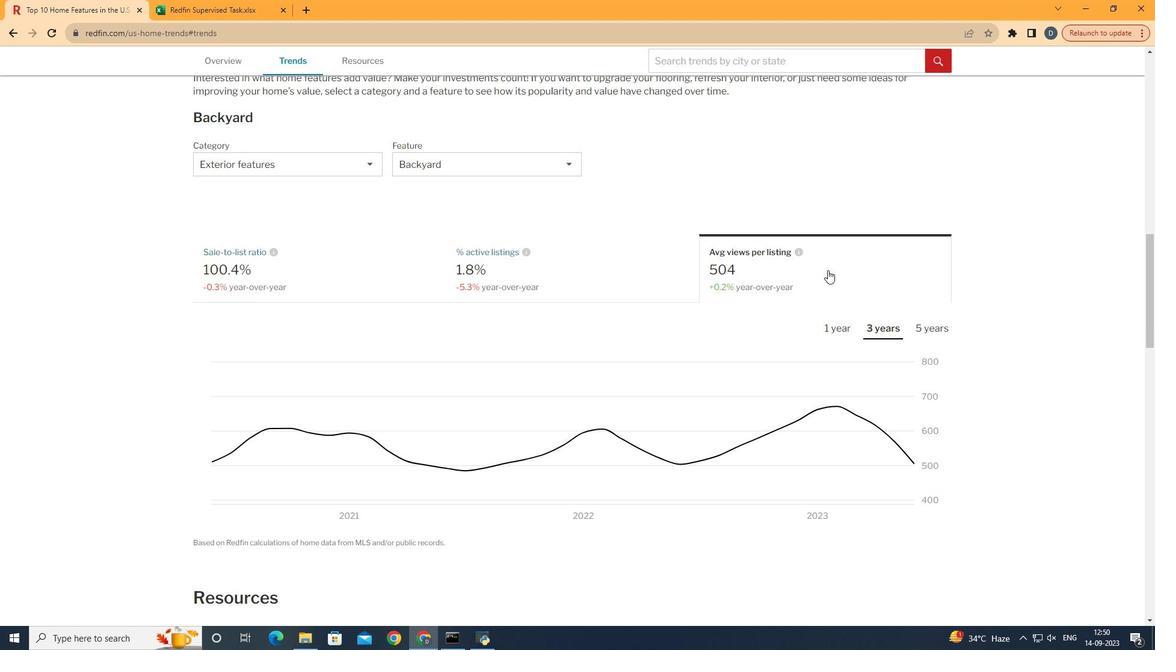 
Action: Mouse moved to (888, 326)
Screenshot: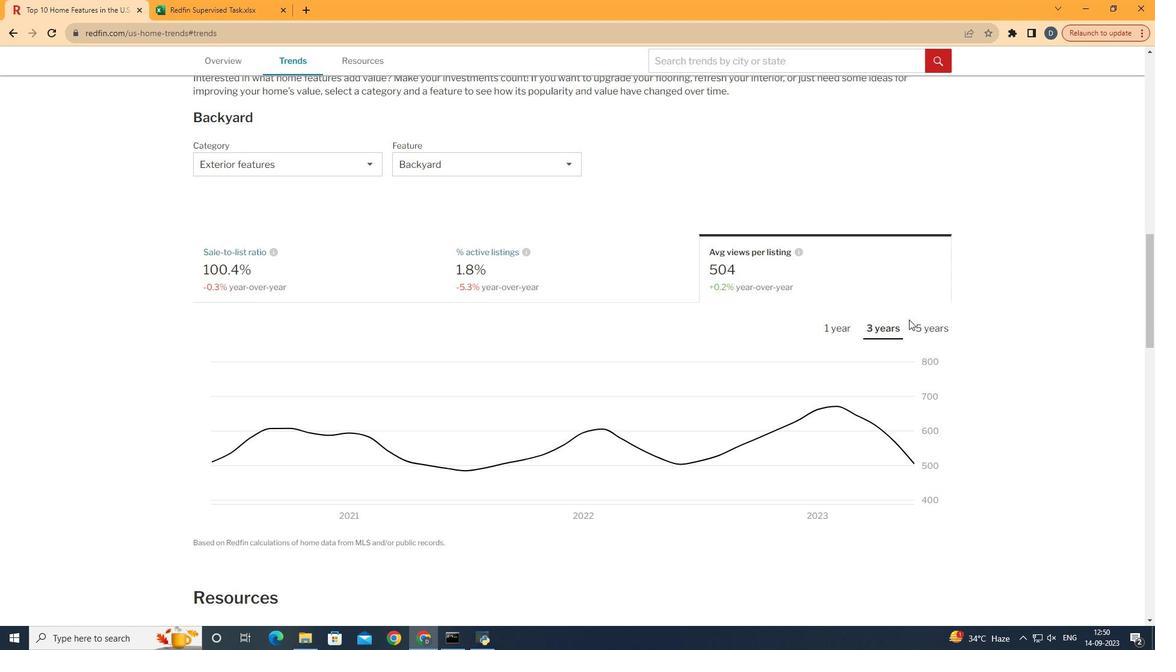 
Action: Mouse pressed left at (888, 326)
Screenshot: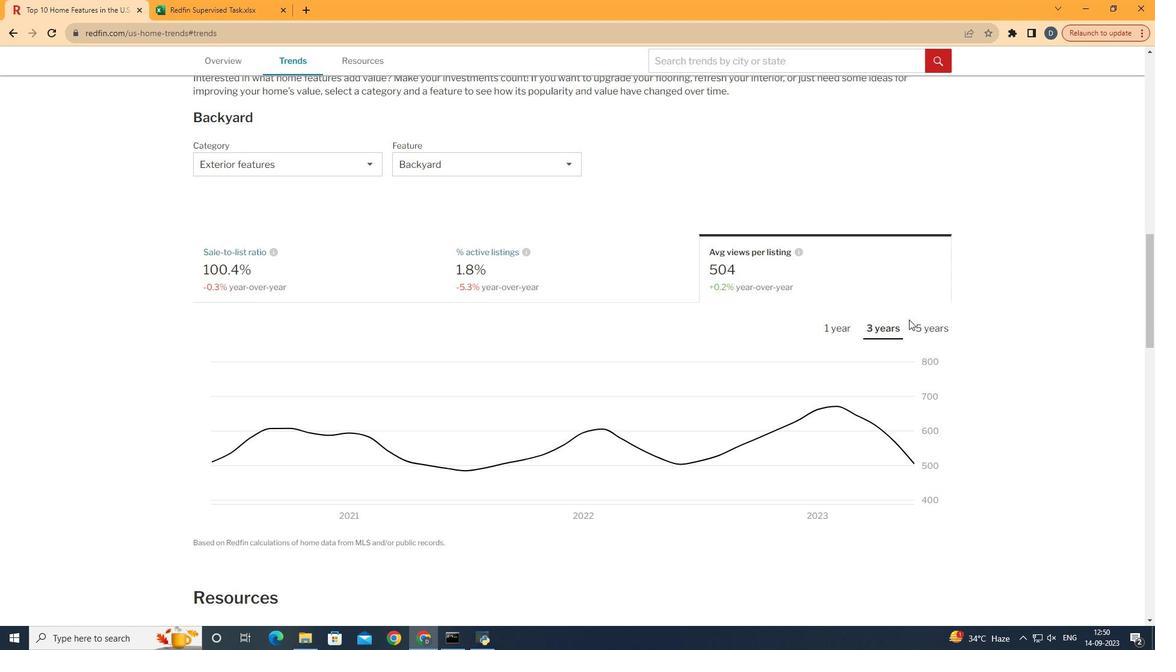 
Action: Mouse moved to (936, 307)
Screenshot: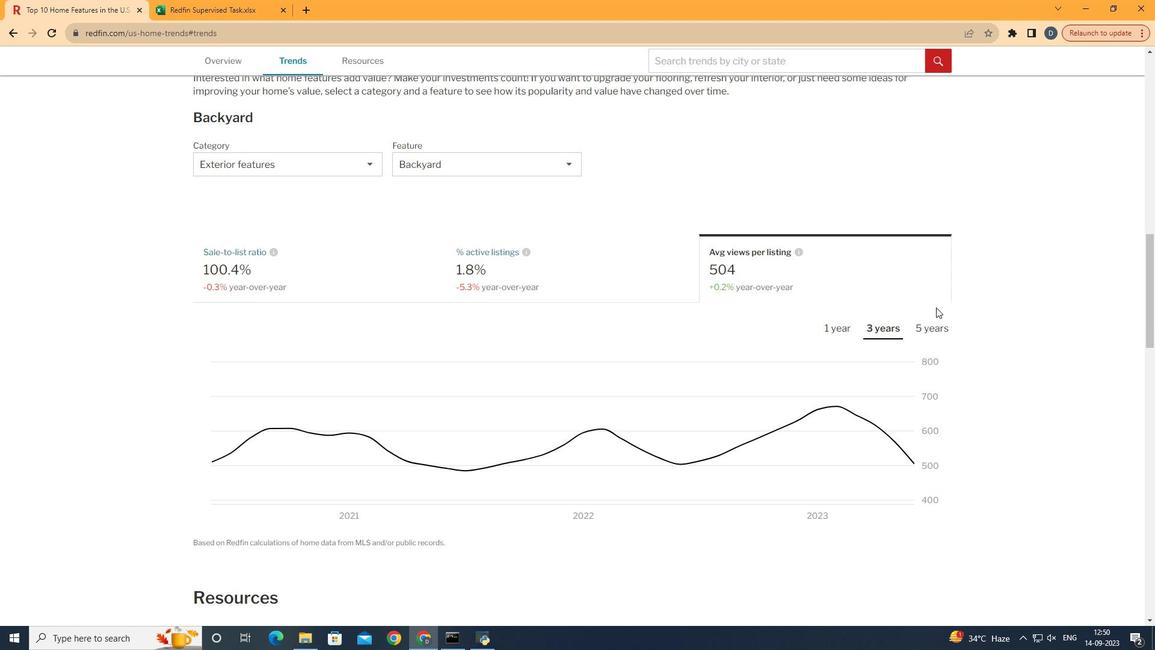 
